 Task: Set the Modulation / Constellation for Cable and satellite reception parameters to 32-APSK.
Action: Mouse moved to (116, 14)
Screenshot: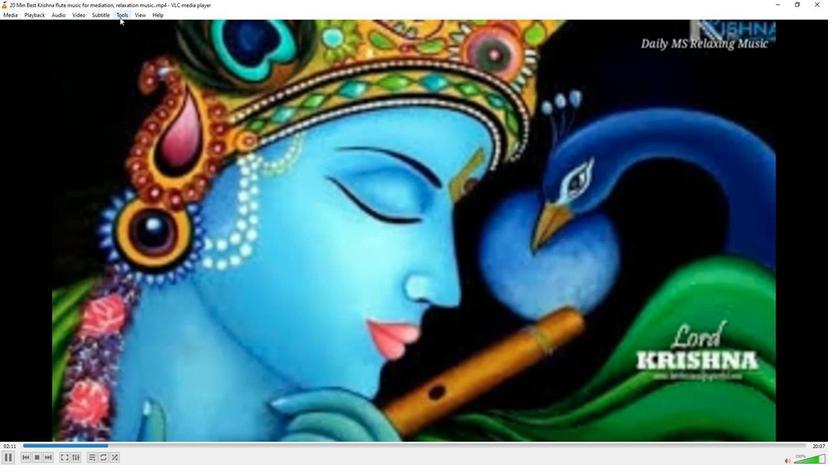 
Action: Mouse pressed left at (116, 14)
Screenshot: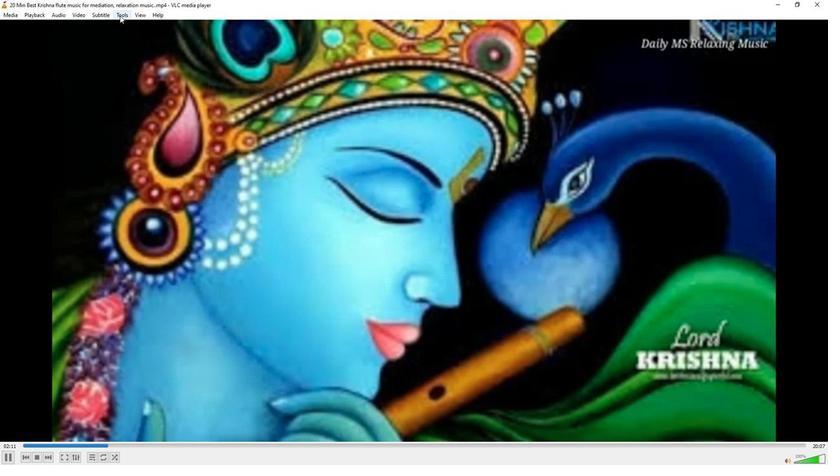 
Action: Mouse moved to (135, 120)
Screenshot: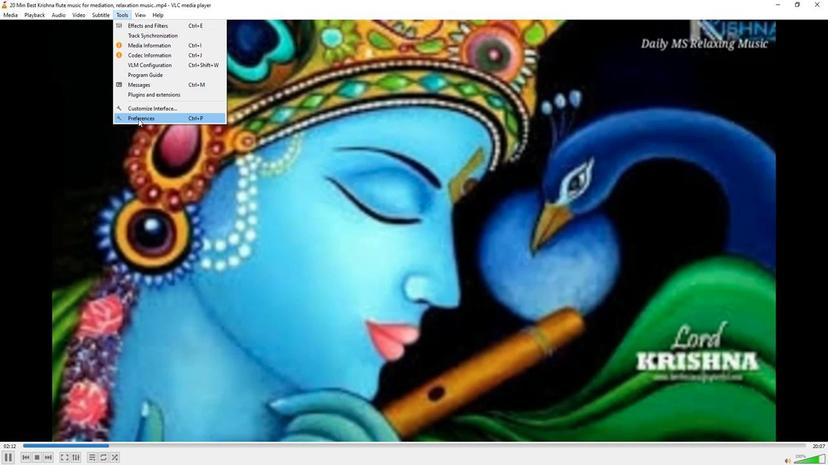 
Action: Mouse pressed left at (135, 120)
Screenshot: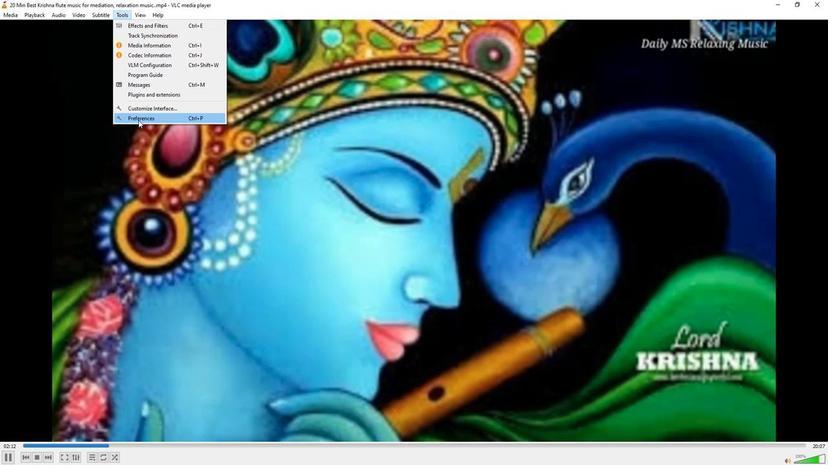 
Action: Mouse moved to (273, 380)
Screenshot: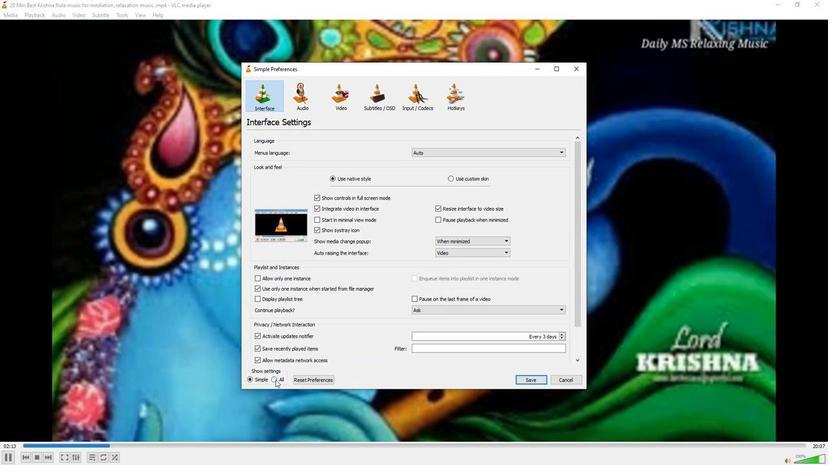 
Action: Mouse pressed left at (273, 380)
Screenshot: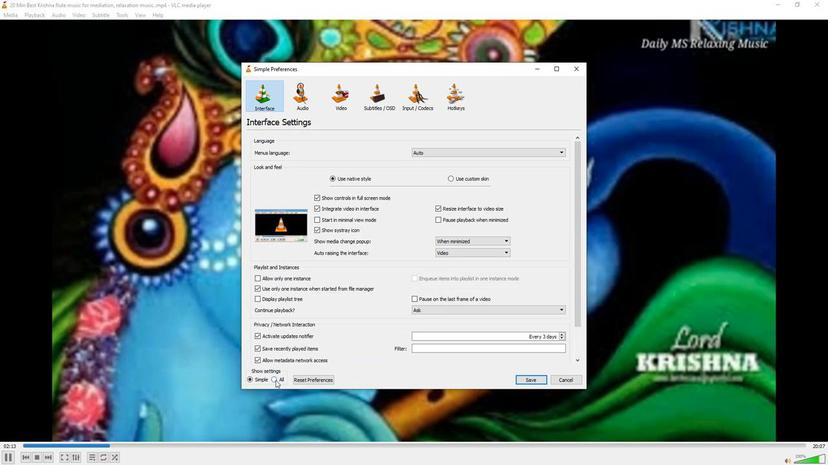 
Action: Mouse moved to (263, 235)
Screenshot: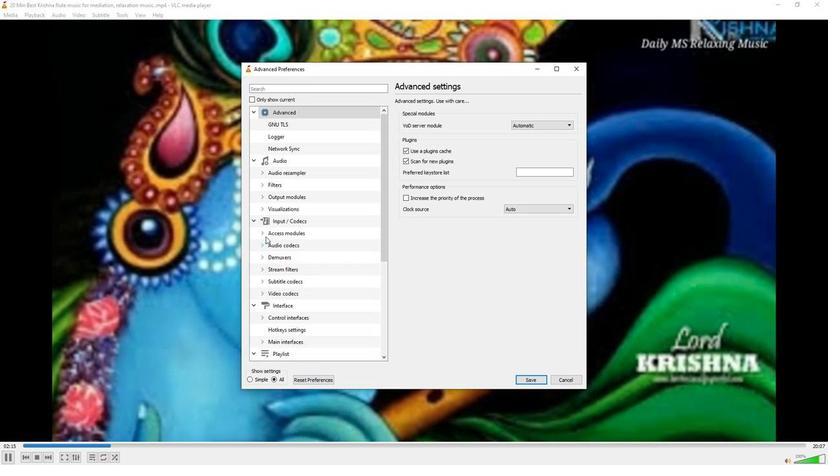 
Action: Mouse pressed left at (263, 235)
Screenshot: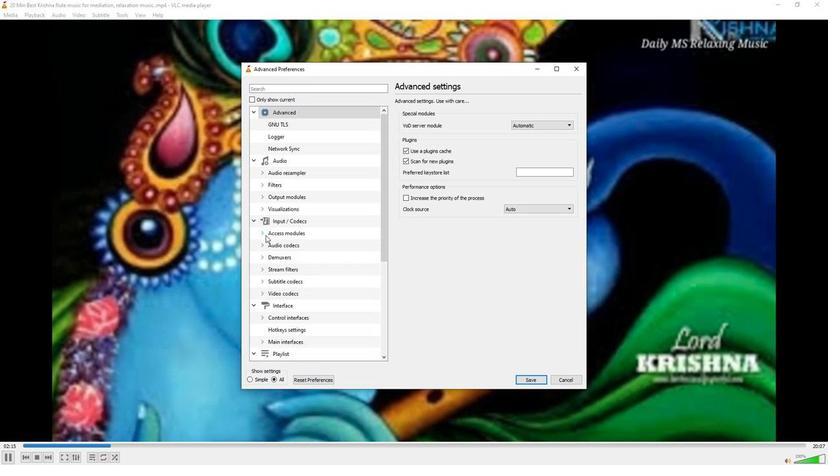 
Action: Mouse moved to (284, 308)
Screenshot: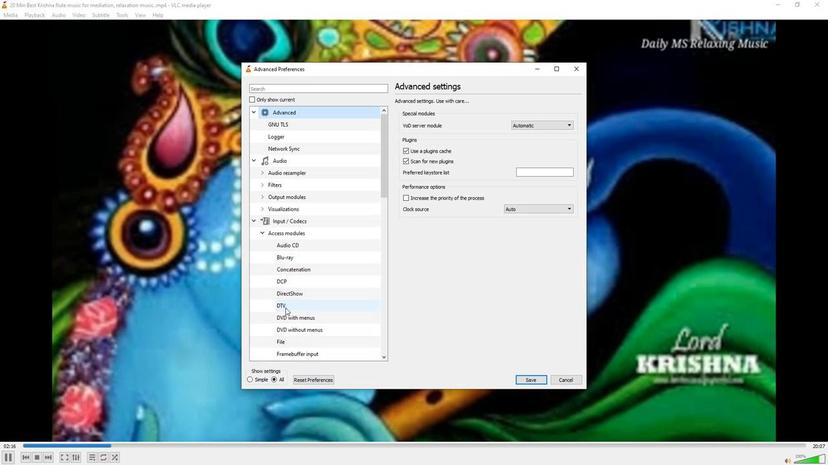 
Action: Mouse pressed left at (284, 308)
Screenshot: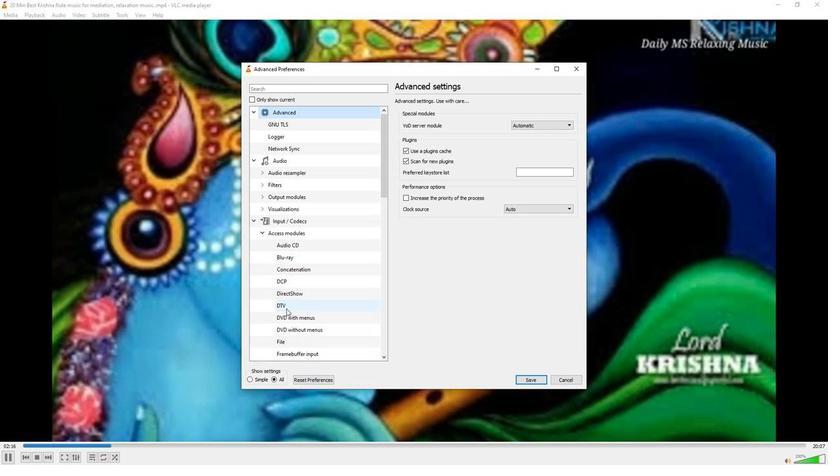 
Action: Mouse moved to (506, 293)
Screenshot: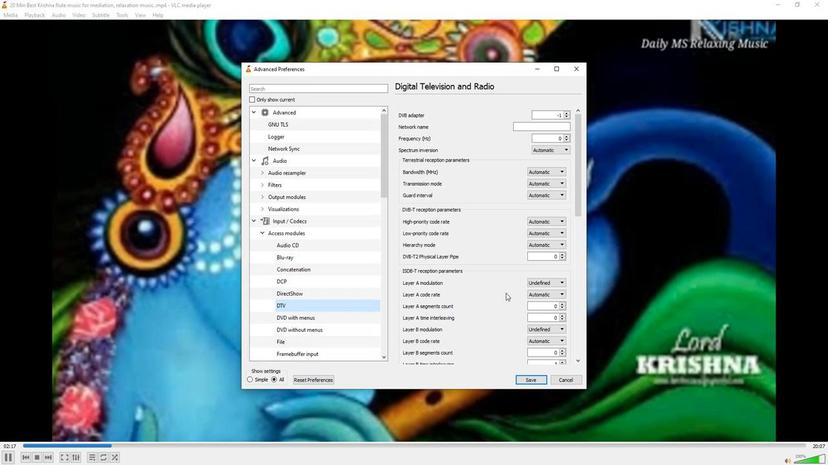 
Action: Mouse scrolled (506, 292) with delta (0, 0)
Screenshot: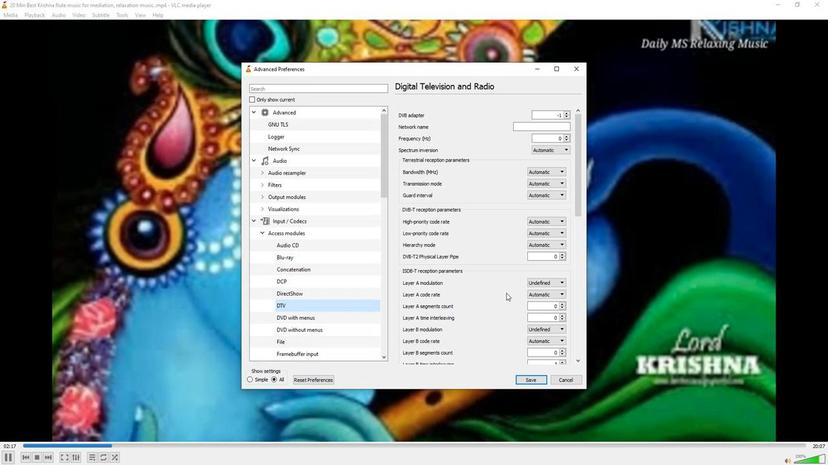 
Action: Mouse scrolled (506, 292) with delta (0, 0)
Screenshot: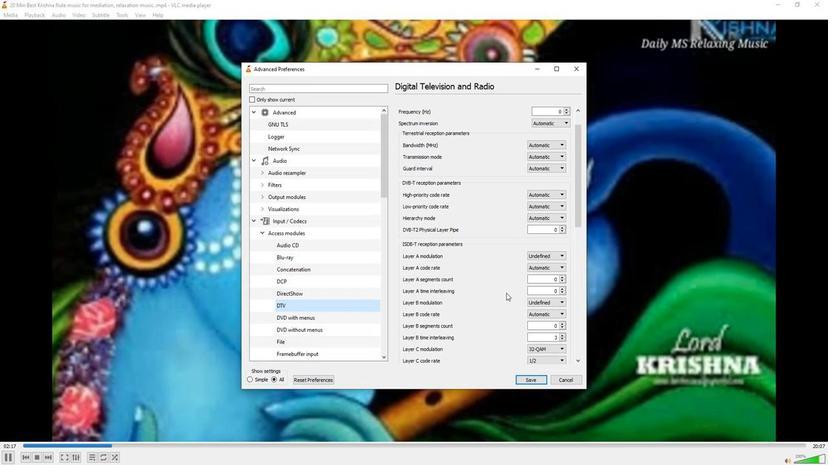 
Action: Mouse scrolled (506, 292) with delta (0, 0)
Screenshot: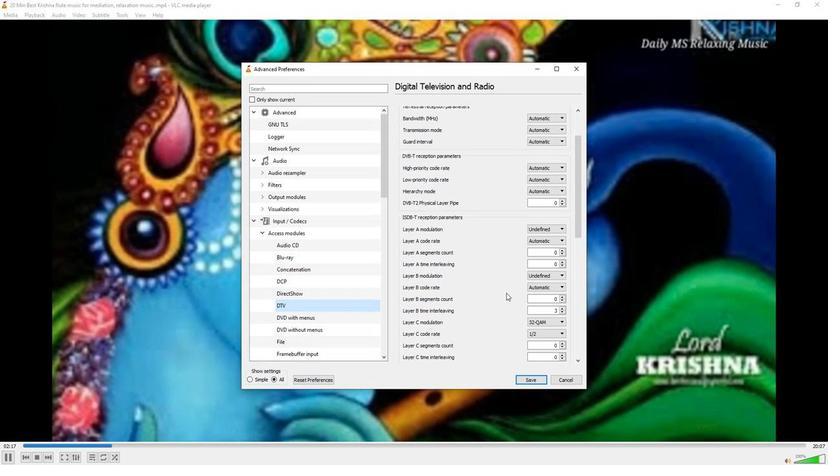 
Action: Mouse scrolled (506, 292) with delta (0, 0)
Screenshot: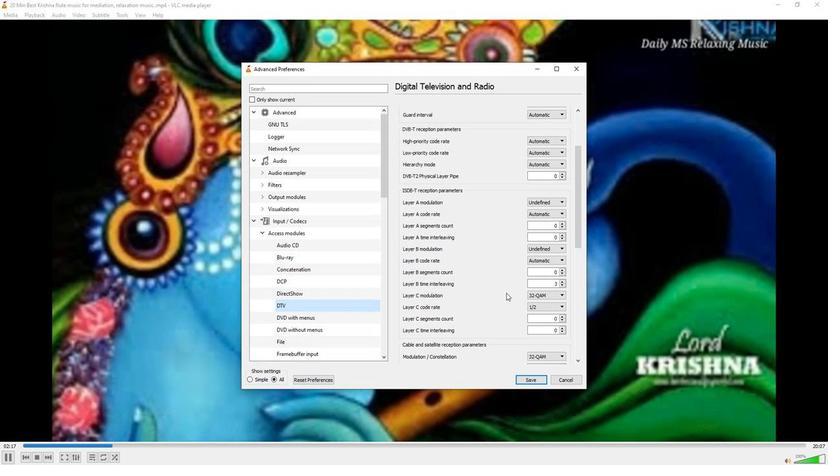 
Action: Mouse scrolled (506, 292) with delta (0, 0)
Screenshot: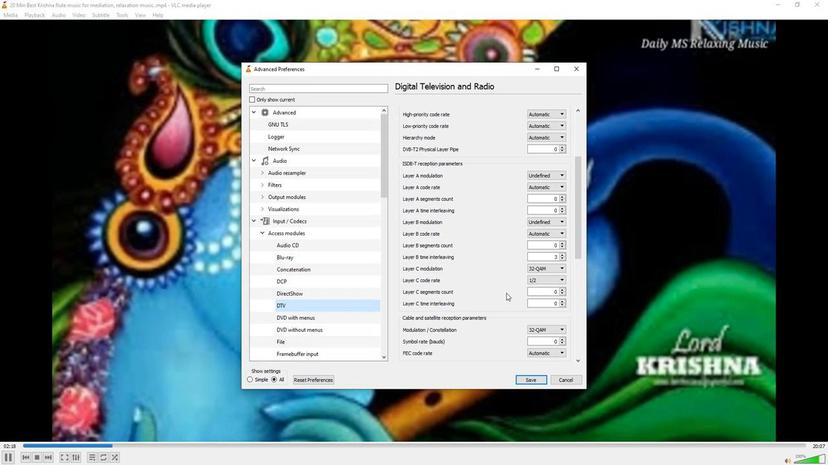 
Action: Mouse scrolled (506, 292) with delta (0, 0)
Screenshot: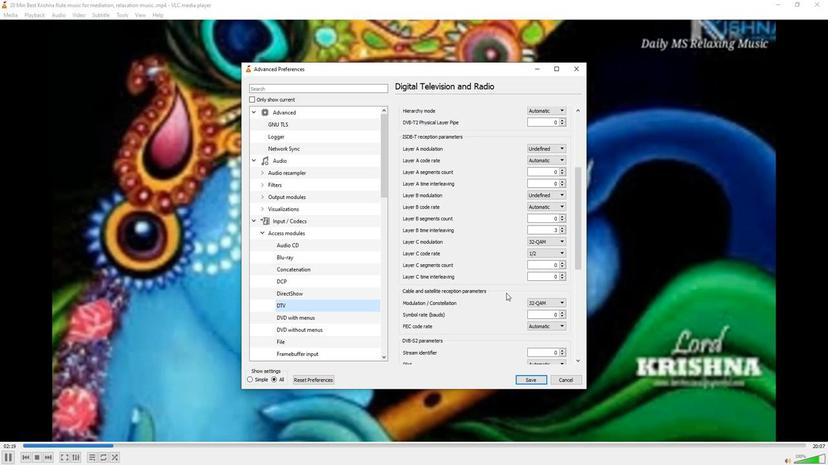 
Action: Mouse moved to (549, 279)
Screenshot: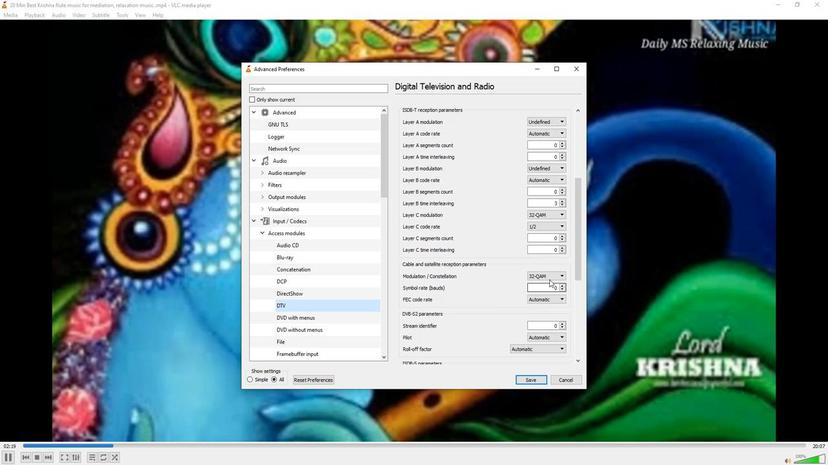 
Action: Mouse pressed left at (549, 279)
Screenshot: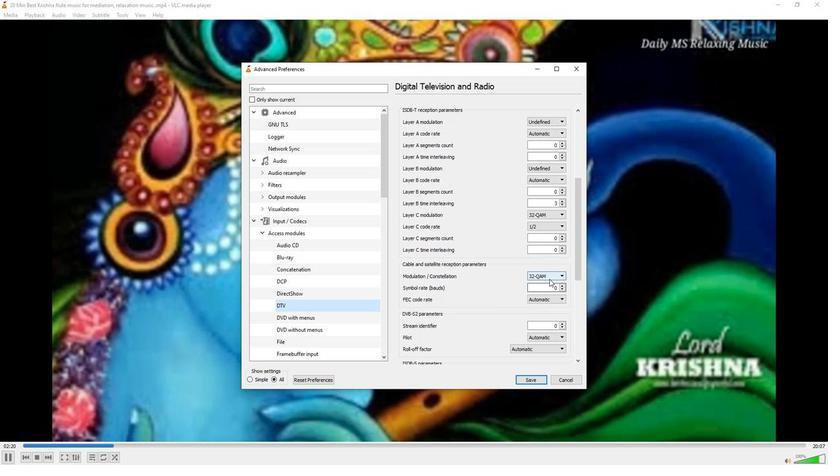 
Action: Mouse moved to (548, 295)
Screenshot: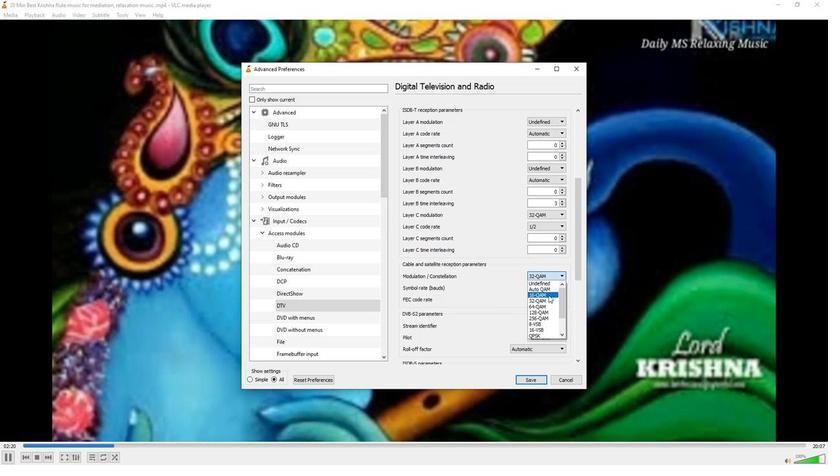
Action: Mouse scrolled (548, 295) with delta (0, 0)
Screenshot: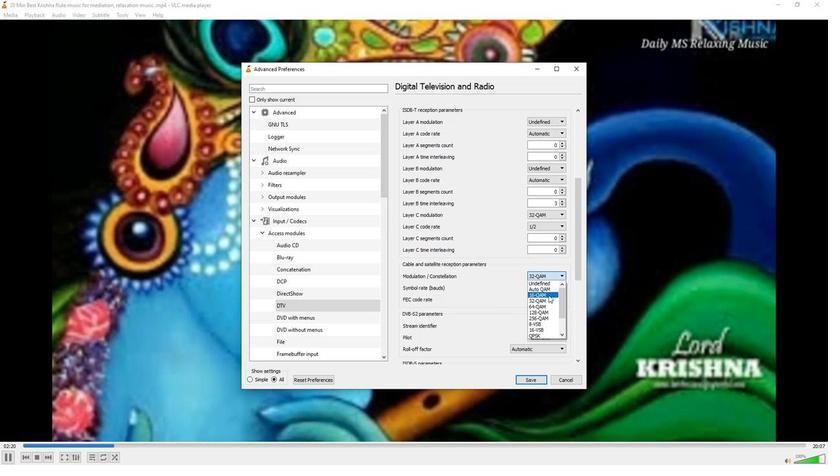 
Action: Mouse scrolled (548, 295) with delta (0, 0)
Screenshot: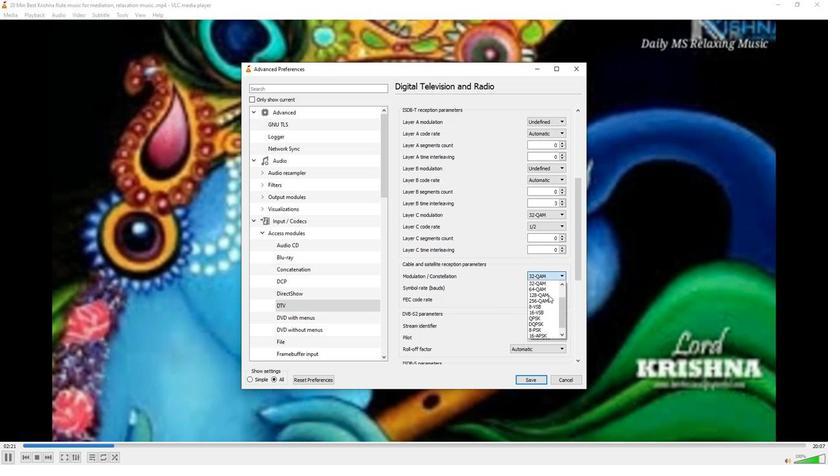 
Action: Mouse scrolled (548, 295) with delta (0, 0)
Screenshot: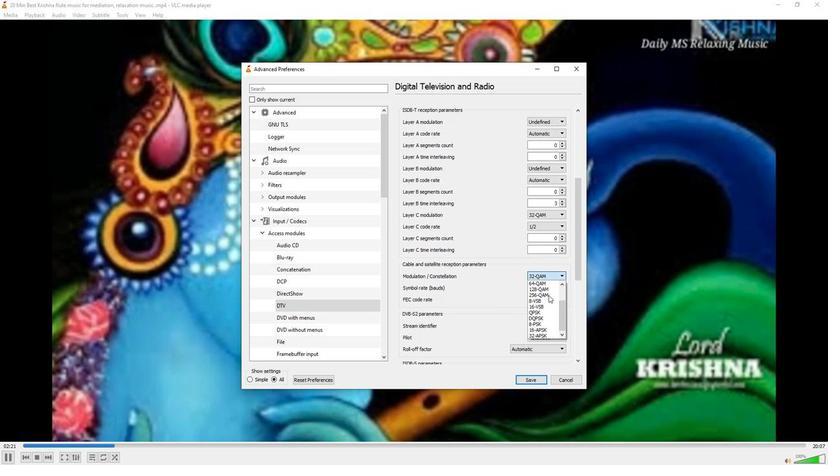 
Action: Mouse scrolled (548, 295) with delta (0, 0)
Screenshot: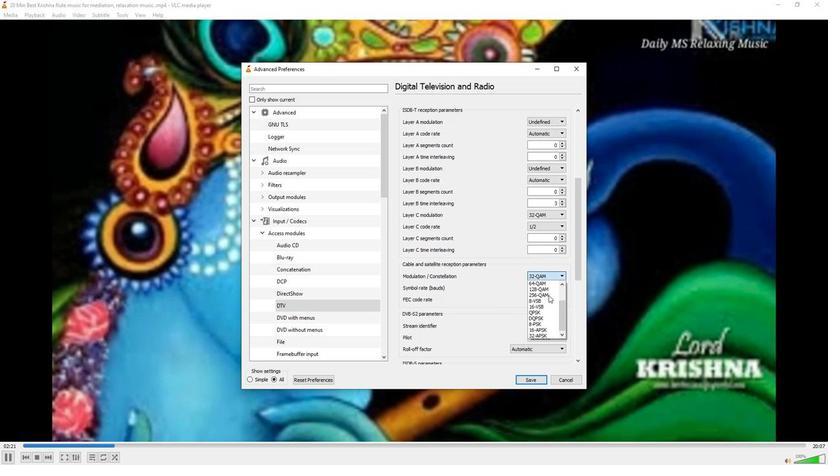 
Action: Mouse moved to (543, 334)
Screenshot: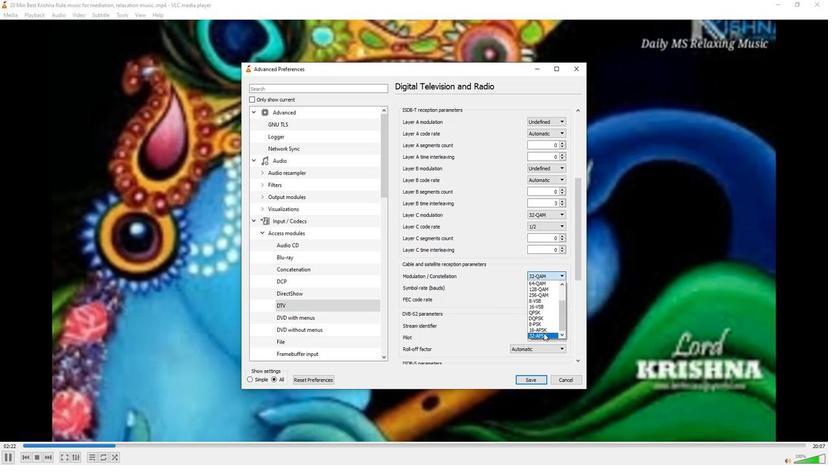 
Action: Mouse pressed left at (543, 334)
Screenshot: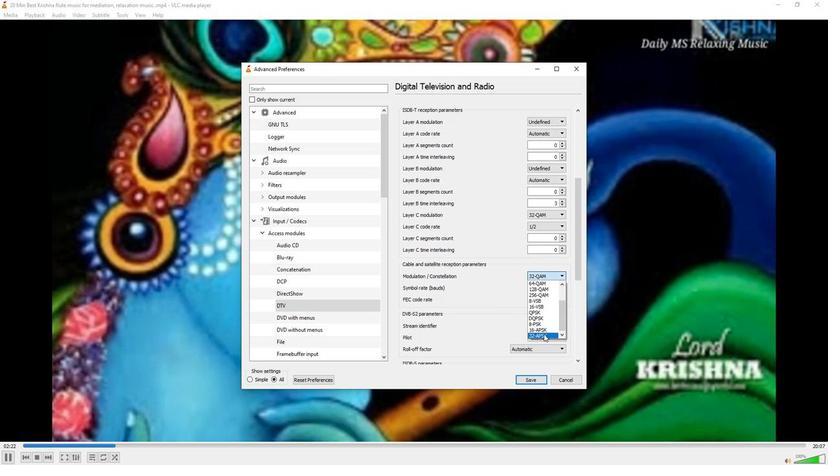 
Action: Mouse moved to (480, 307)
Screenshot: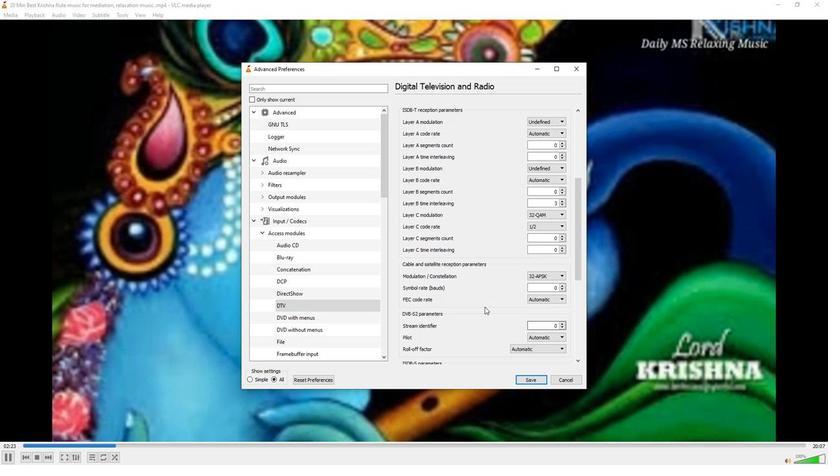 
